 Task: Enable the option "systray icon" in the Qt interface.
Action: Mouse moved to (112, 20)
Screenshot: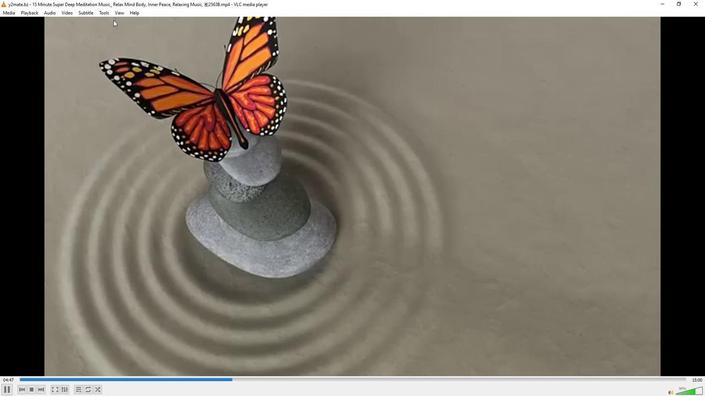 
Action: Mouse pressed left at (112, 20)
Screenshot: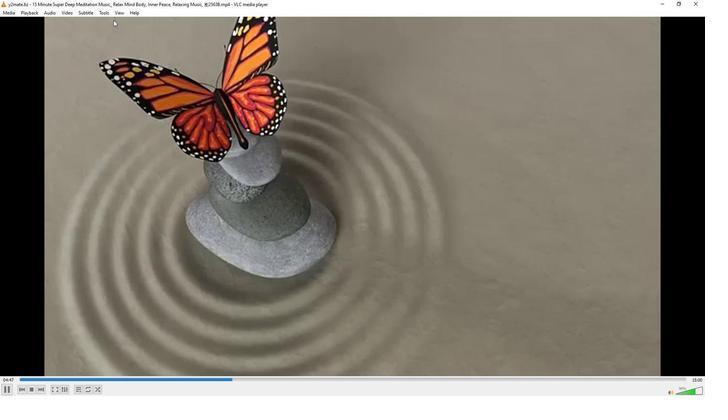 
Action: Mouse moved to (128, 103)
Screenshot: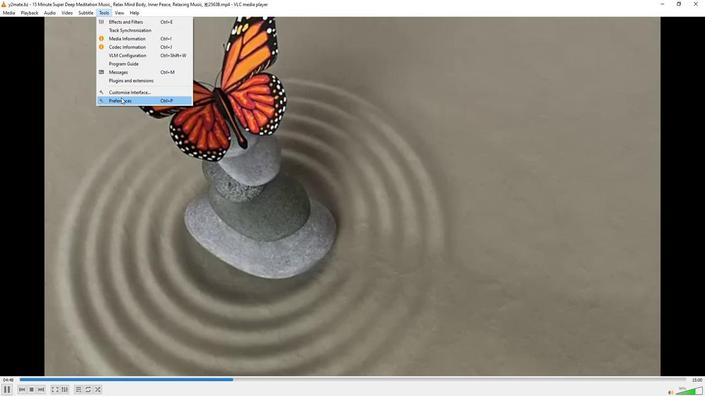 
Action: Mouse pressed left at (128, 103)
Screenshot: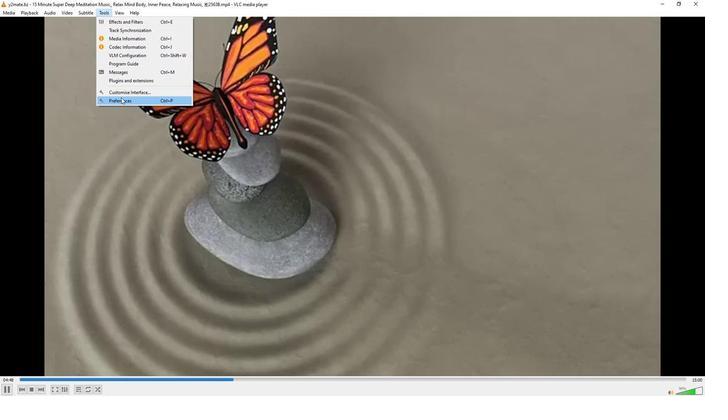 
Action: Mouse moved to (232, 323)
Screenshot: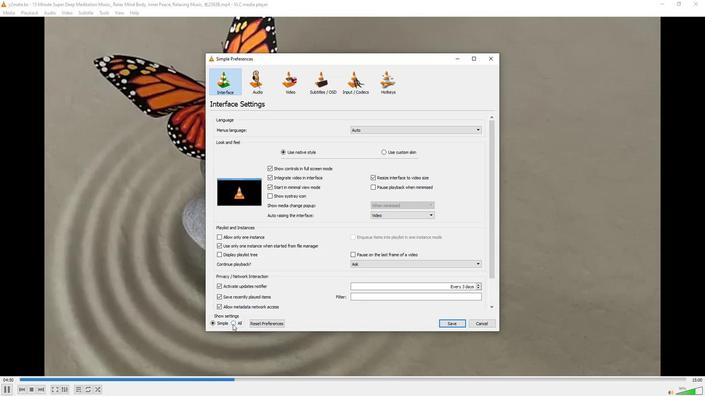 
Action: Mouse pressed left at (232, 323)
Screenshot: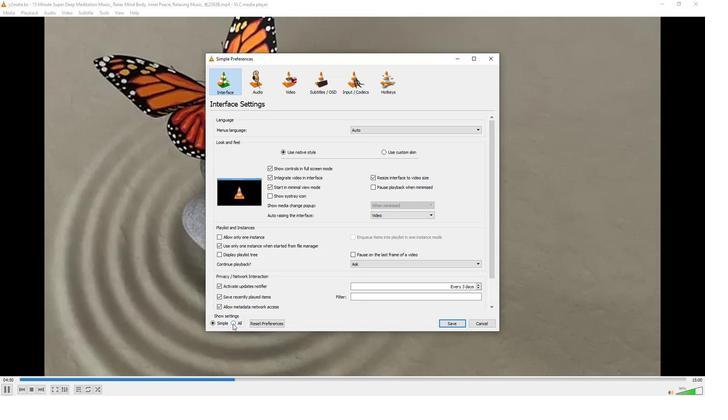 
Action: Mouse moved to (223, 291)
Screenshot: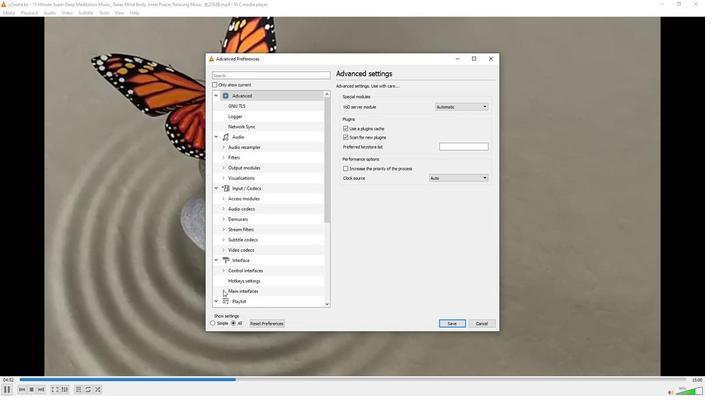 
Action: Mouse pressed left at (223, 291)
Screenshot: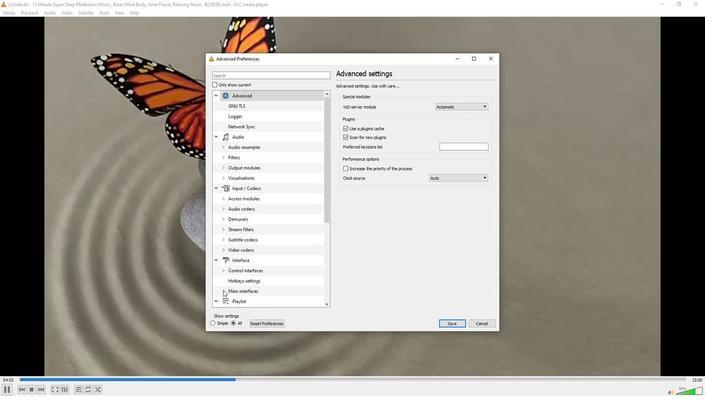 
Action: Mouse moved to (238, 296)
Screenshot: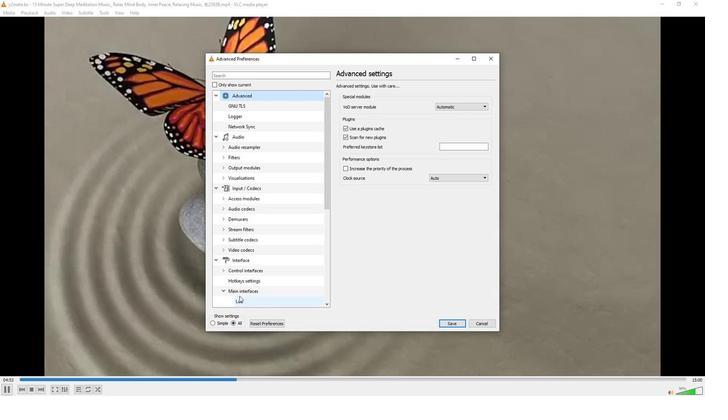 
Action: Mouse scrolled (238, 296) with delta (0, 0)
Screenshot: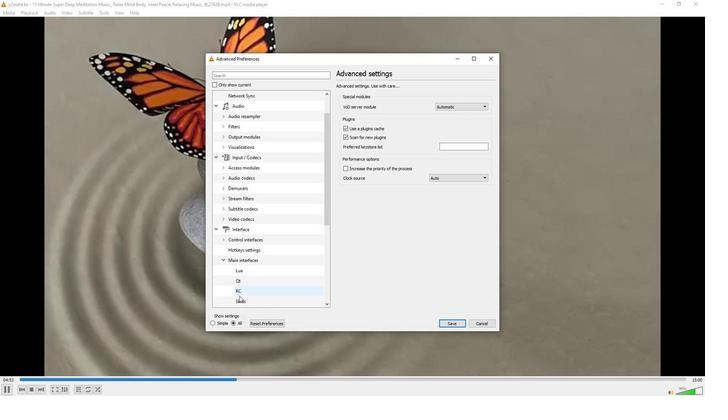 
Action: Mouse moved to (237, 282)
Screenshot: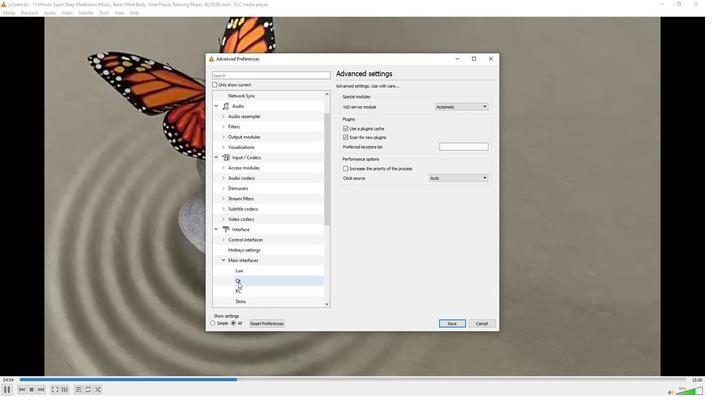 
Action: Mouse pressed left at (237, 282)
Screenshot: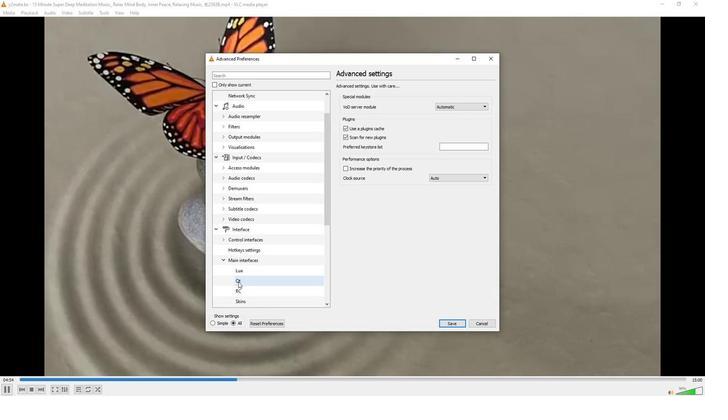 
Action: Mouse moved to (334, 110)
Screenshot: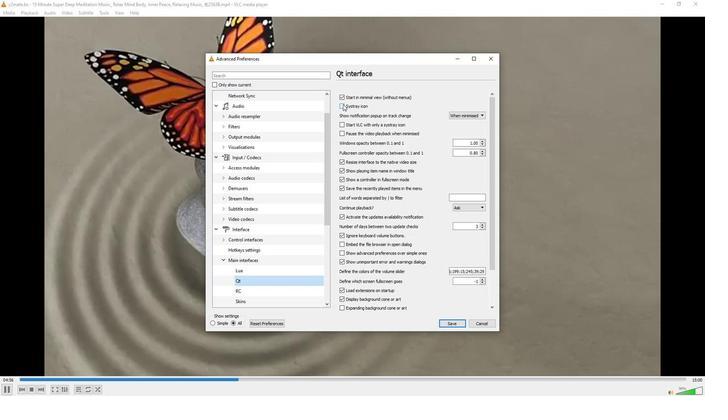 
Action: Mouse pressed left at (334, 110)
Screenshot: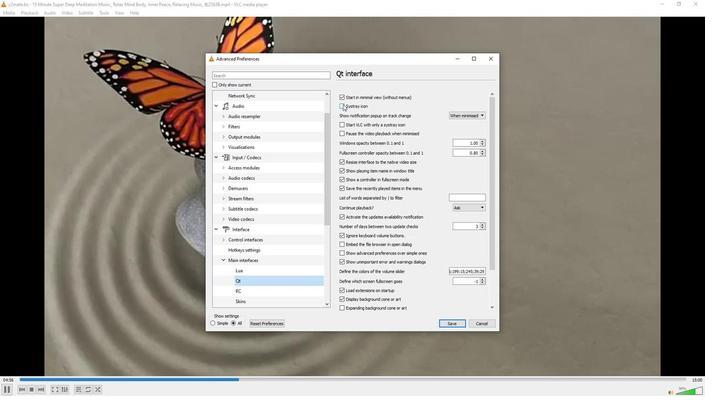 
Action: Mouse moved to (332, 116)
Screenshot: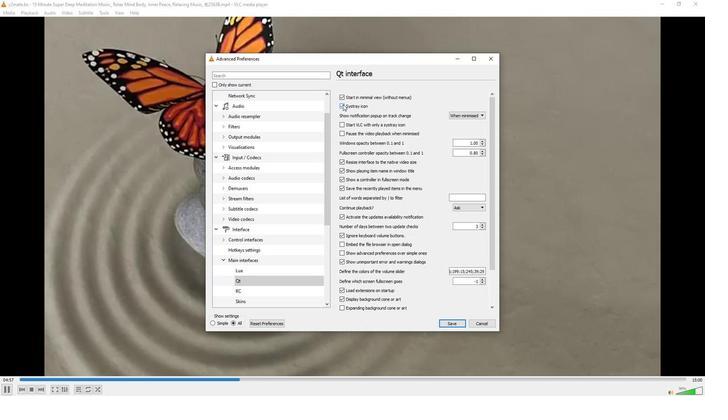
